 Task: Plan a time block for the community garden planting.
Action: Mouse moved to (98, 86)
Screenshot: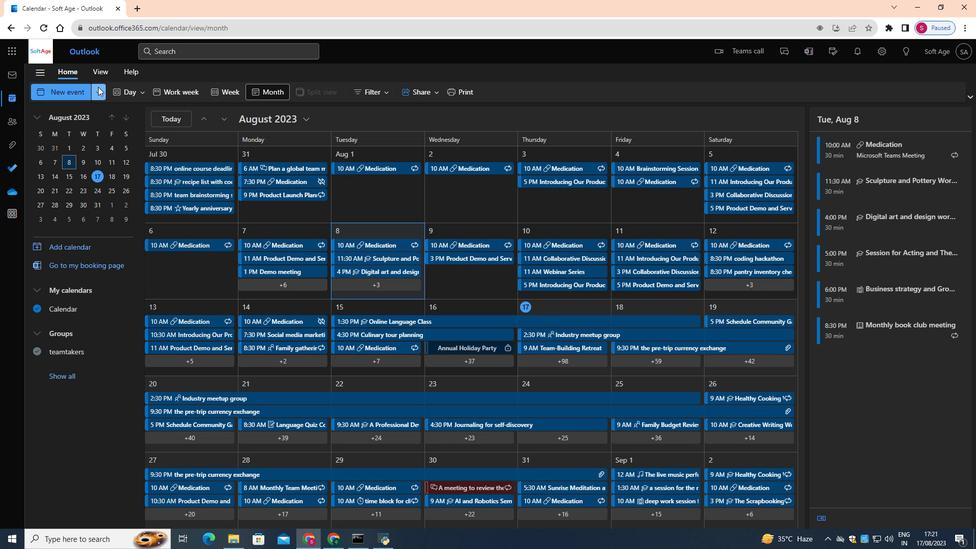 
Action: Mouse pressed left at (98, 86)
Screenshot: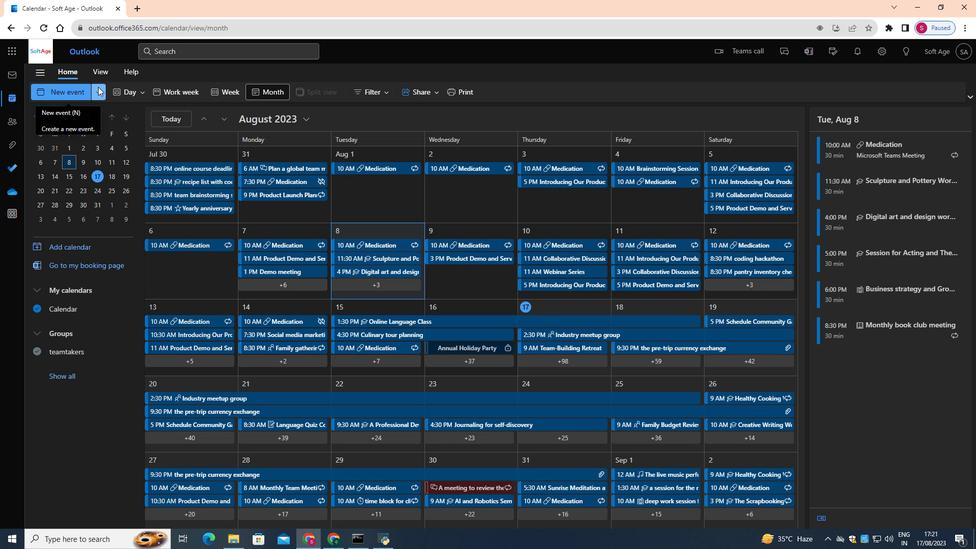 
Action: Mouse moved to (80, 149)
Screenshot: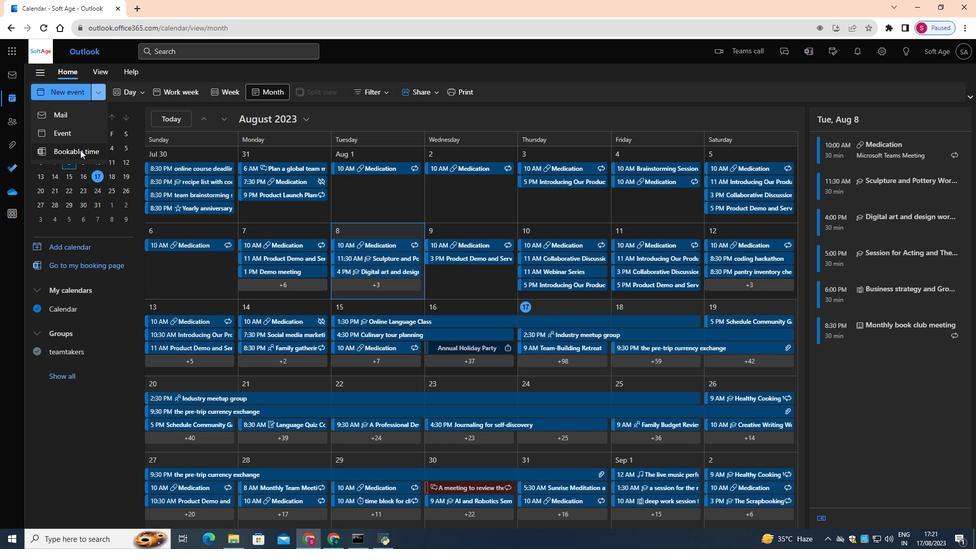 
Action: Mouse pressed left at (80, 149)
Screenshot: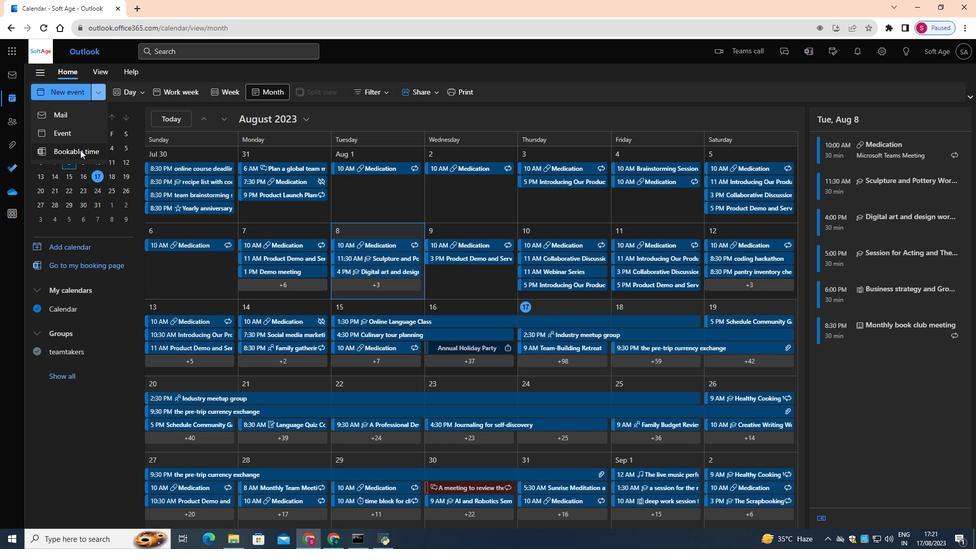 
Action: Mouse moved to (420, 115)
Screenshot: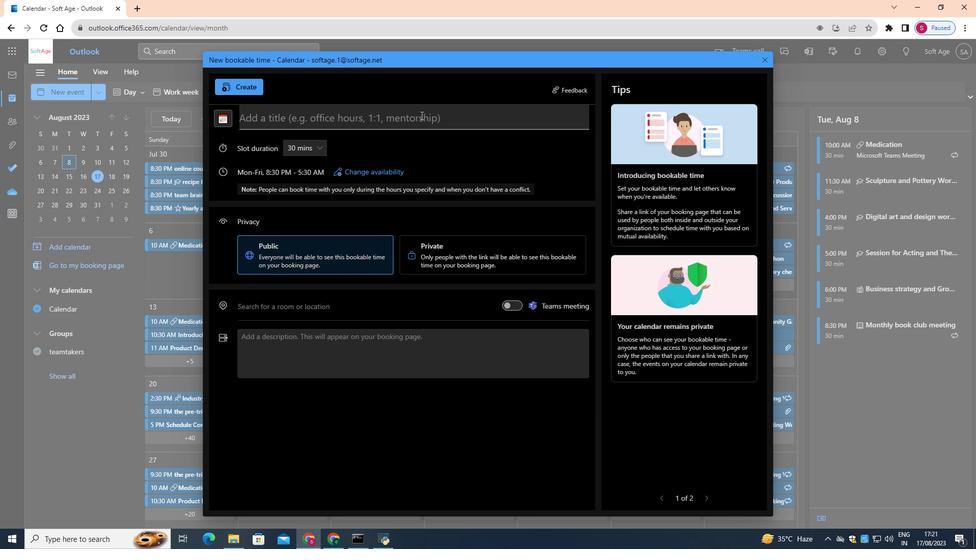 
Action: Mouse pressed left at (420, 115)
Screenshot: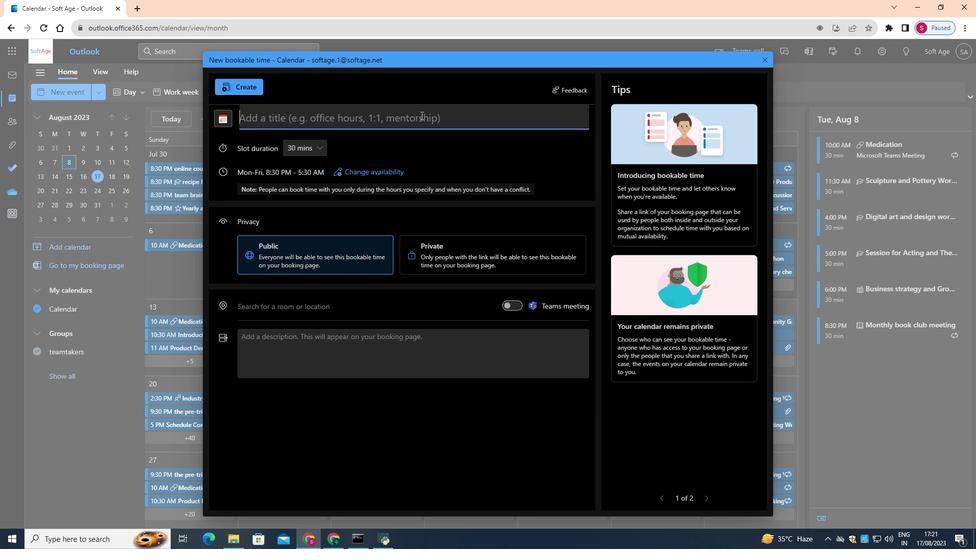 
Action: Key pressed <Key.shift>Community<Key.space><Key.shift>Garden<Key.space><Key.shift>Planting<Key.space><Key.shift>Day
Screenshot: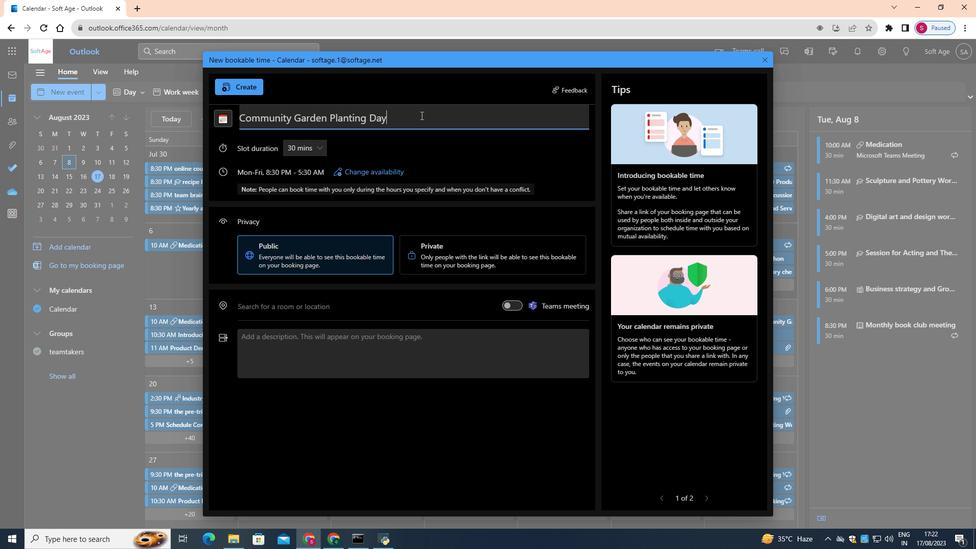 
Action: Mouse moved to (316, 144)
Screenshot: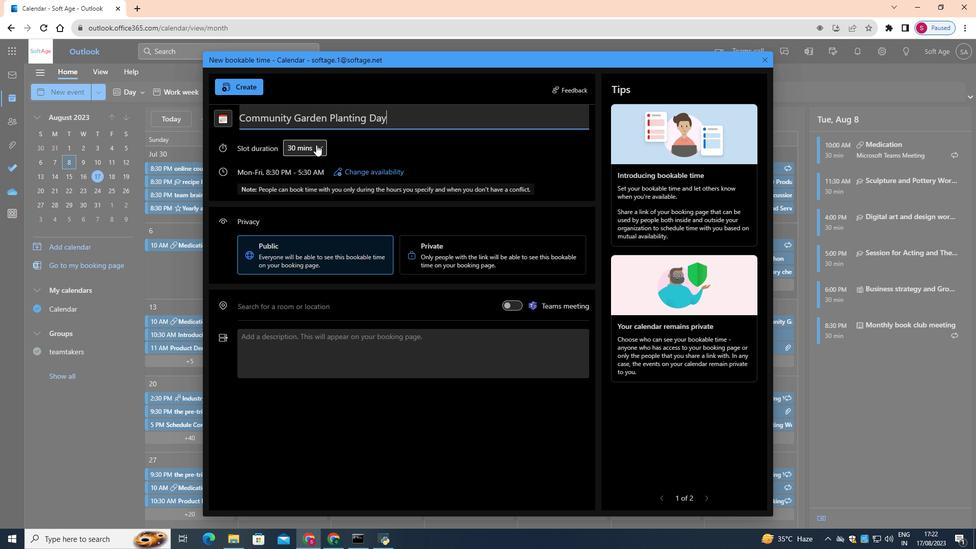 
Action: Mouse pressed left at (316, 144)
Screenshot: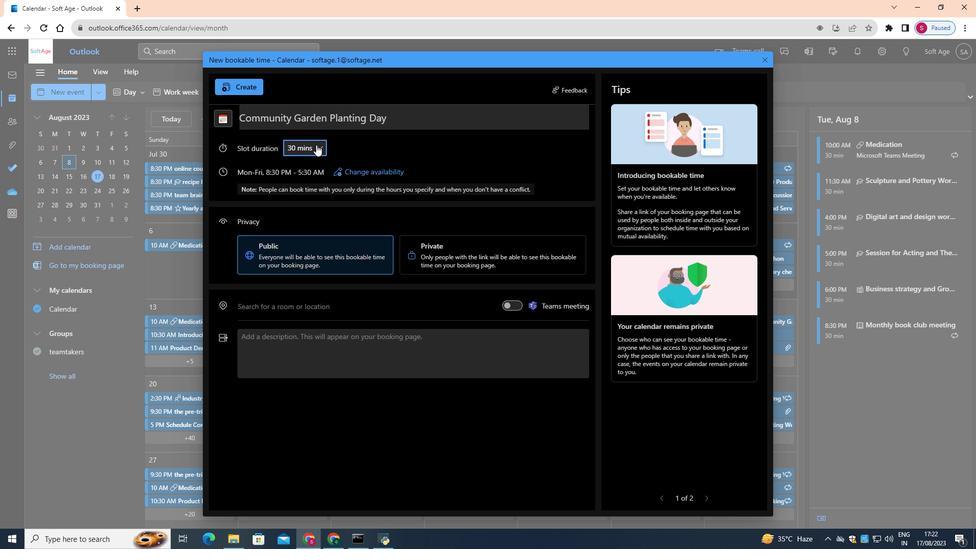 
Action: Mouse moved to (304, 199)
Screenshot: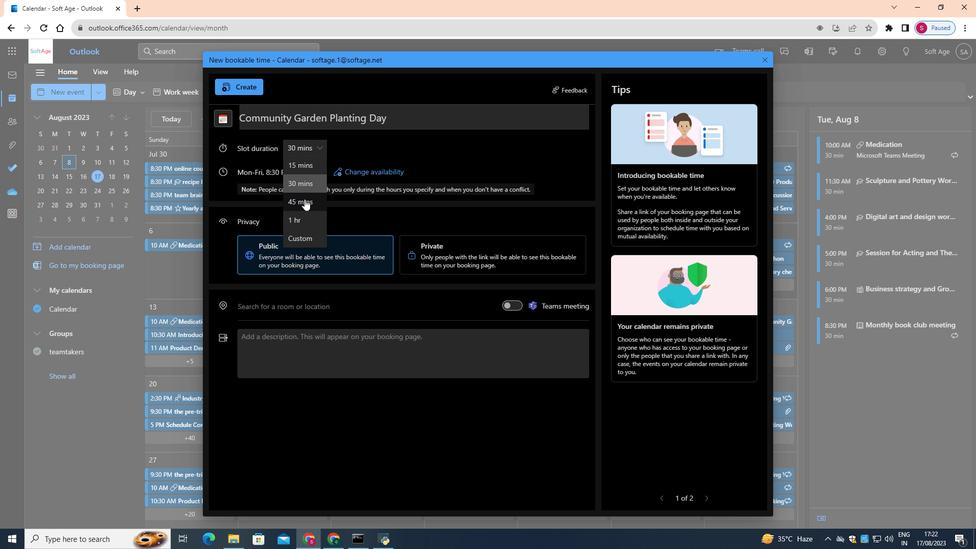 
Action: Mouse pressed left at (304, 199)
Screenshot: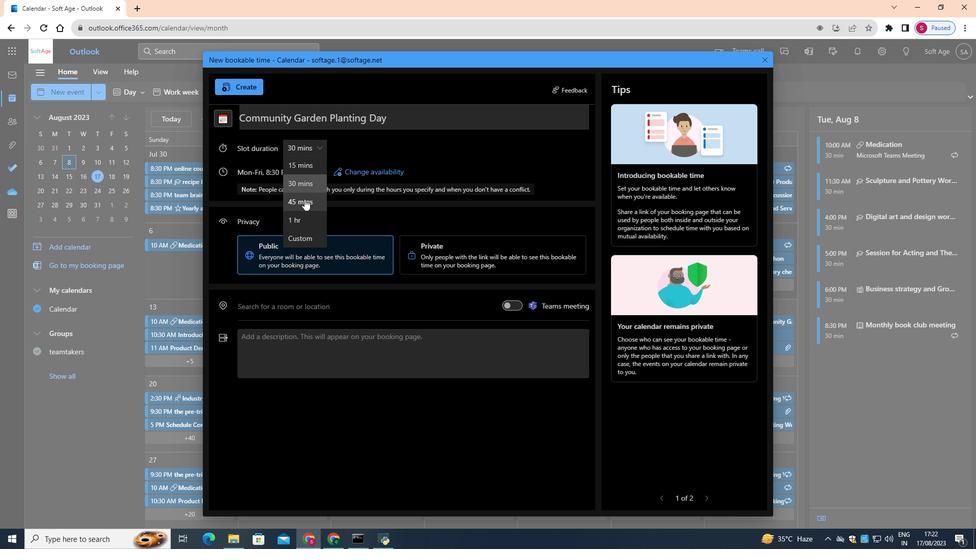 
Action: Mouse moved to (376, 172)
Screenshot: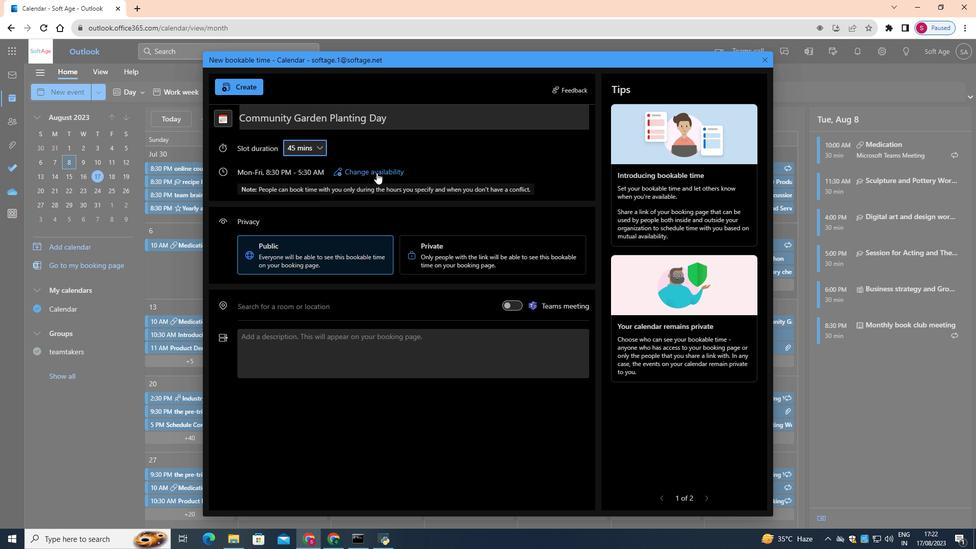 
Action: Mouse pressed left at (376, 172)
Screenshot: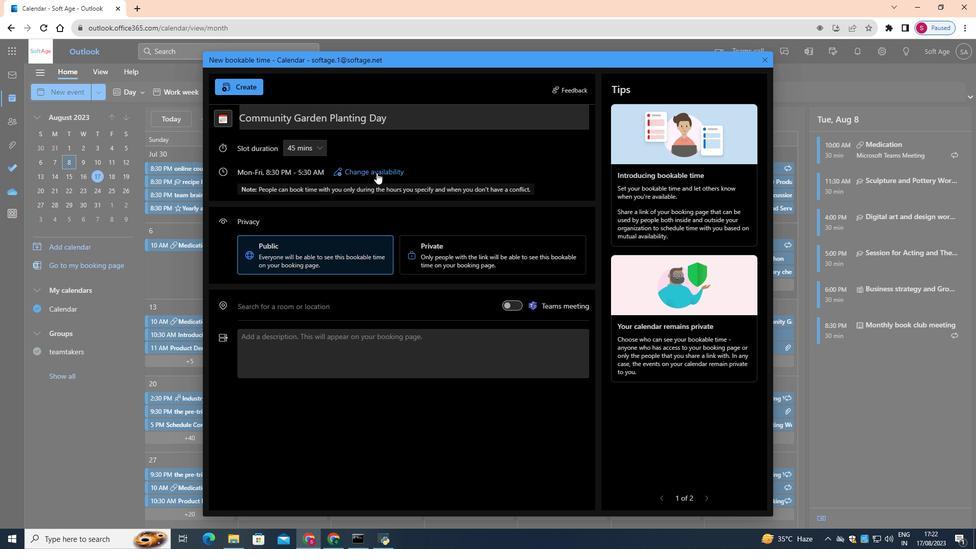 
Action: Mouse moved to (540, 265)
Screenshot: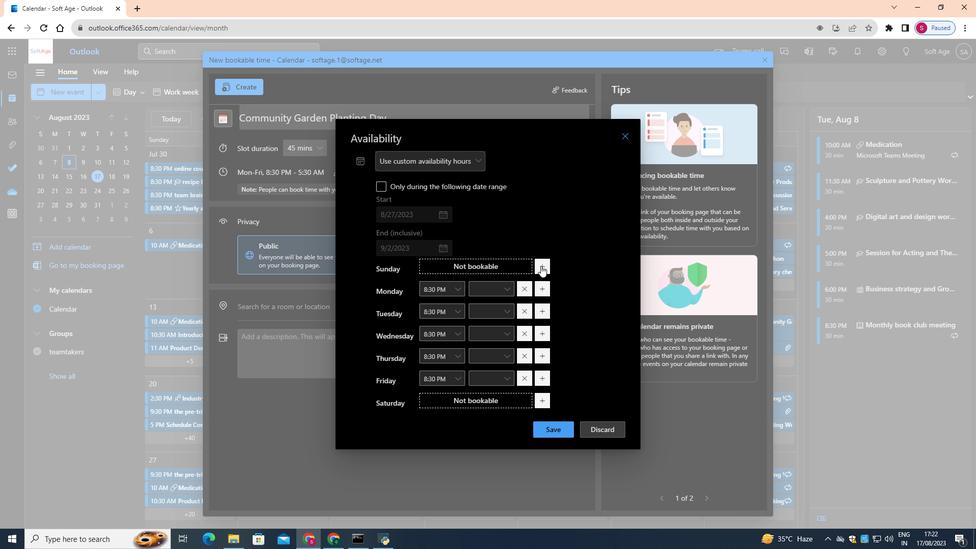 
Action: Mouse pressed left at (540, 265)
Screenshot: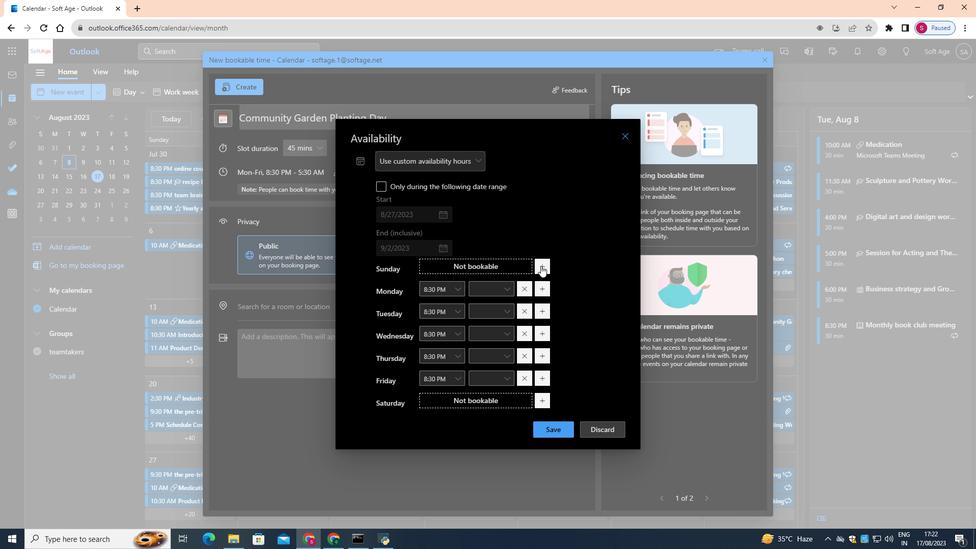 
Action: Mouse moved to (527, 379)
Screenshot: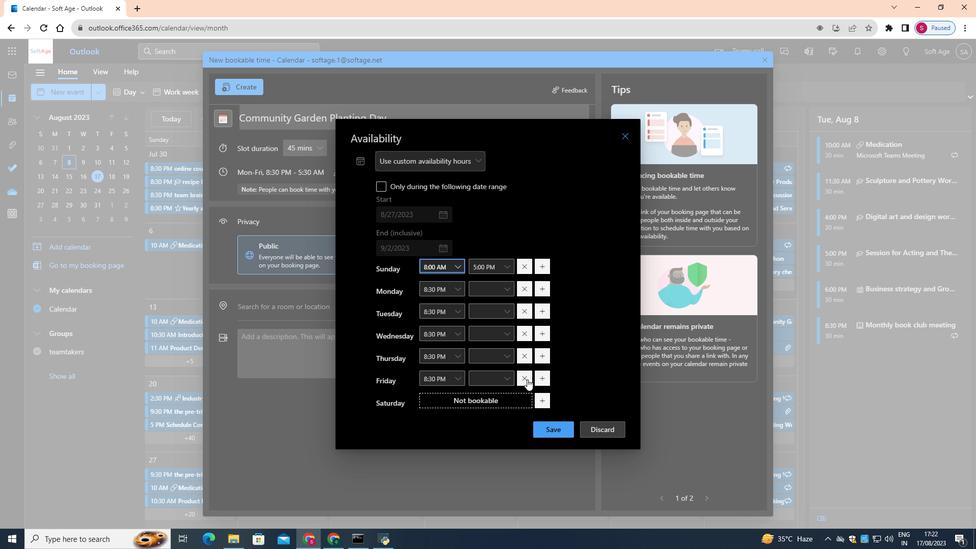
Action: Mouse pressed left at (527, 379)
Screenshot: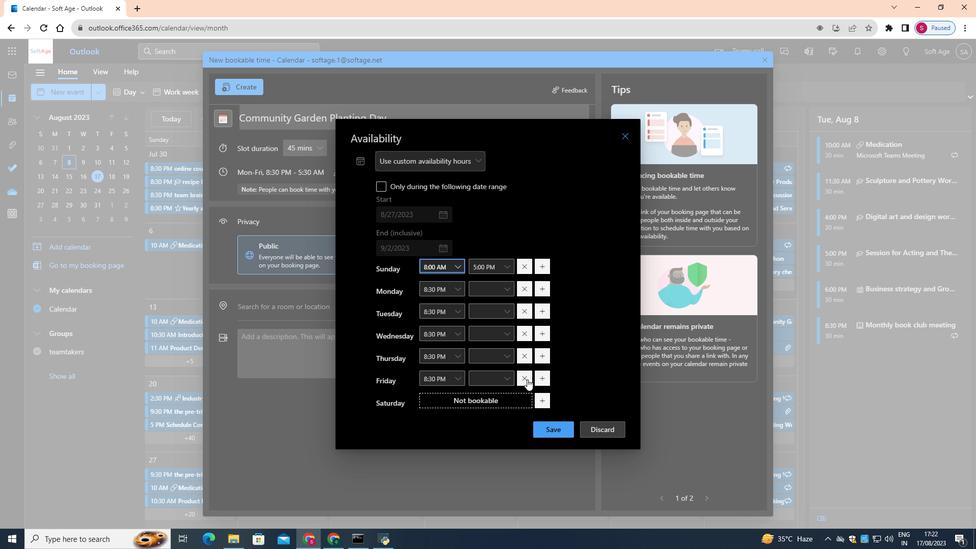 
Action: Mouse moved to (535, 401)
Screenshot: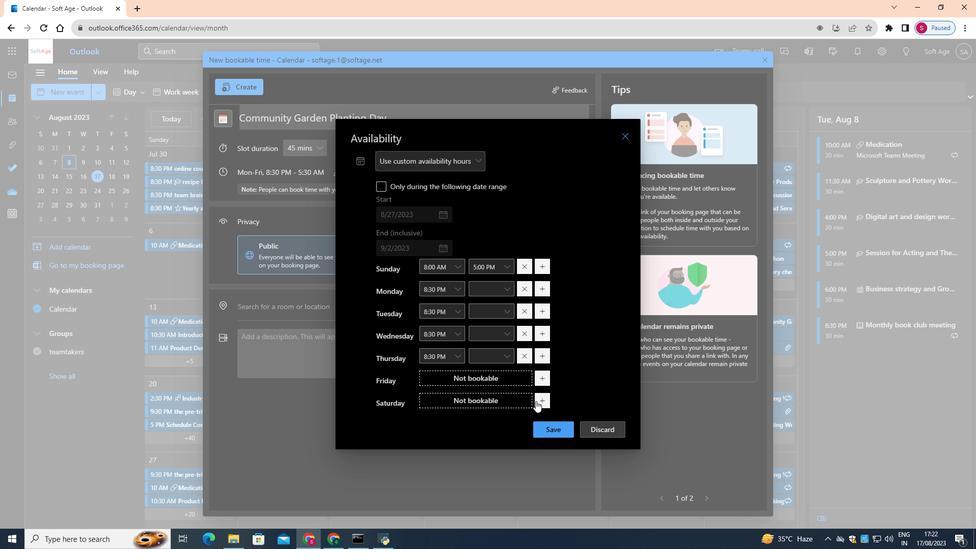 
Action: Mouse pressed left at (535, 401)
Screenshot: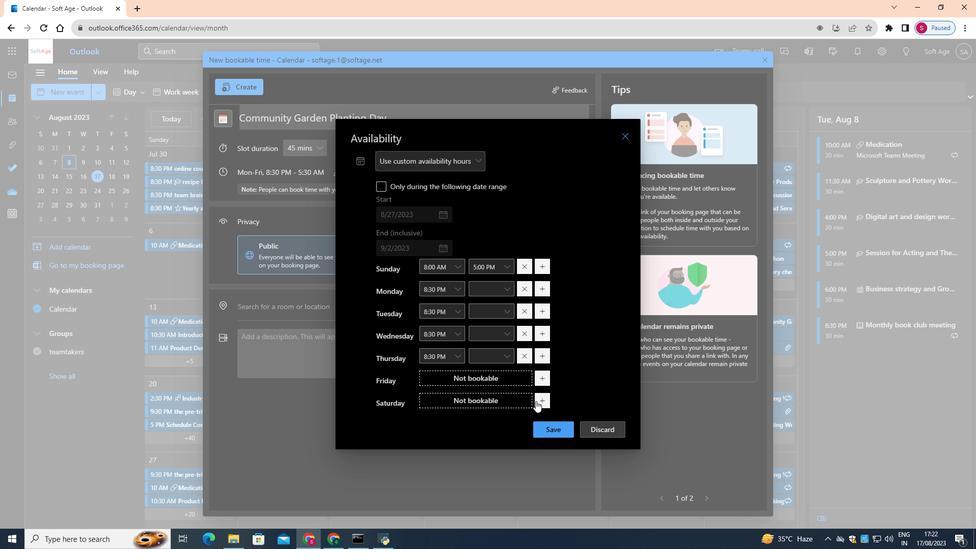 
Action: Mouse moved to (528, 374)
Screenshot: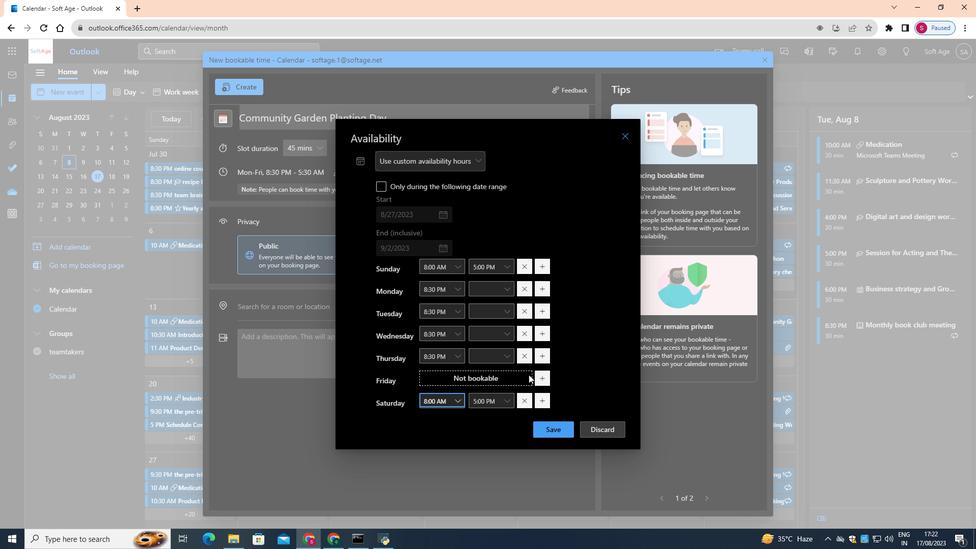 
Action: Mouse pressed left at (528, 374)
Screenshot: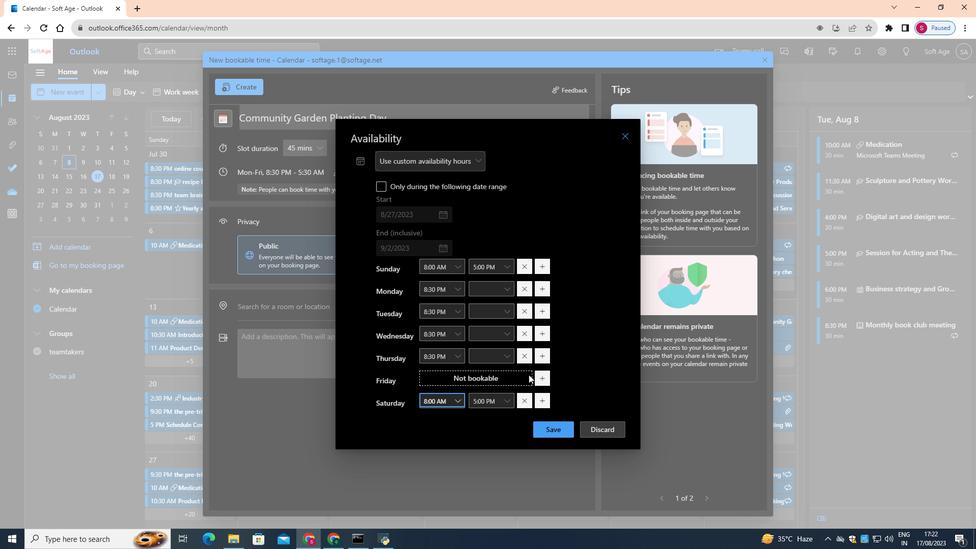 
Action: Mouse moved to (555, 430)
Screenshot: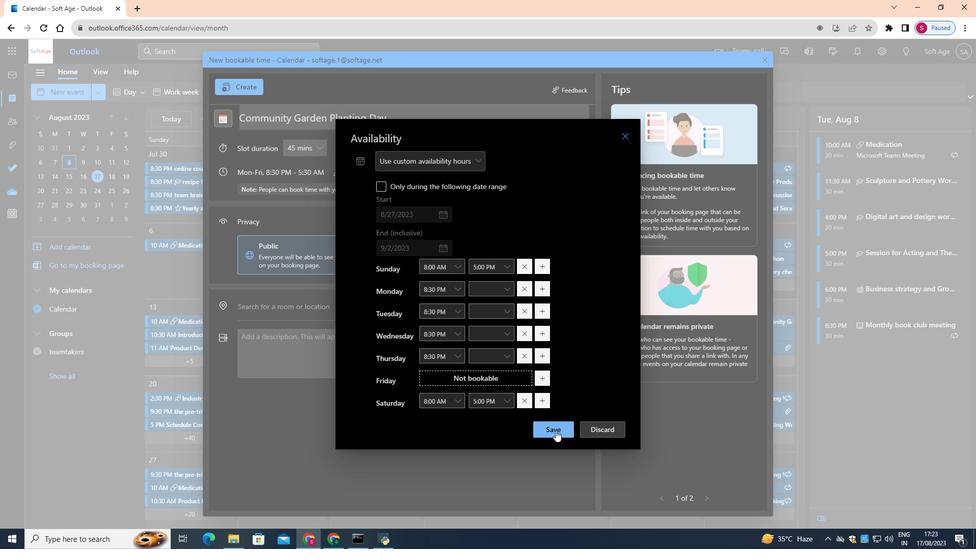 
Action: Mouse pressed left at (555, 430)
Screenshot: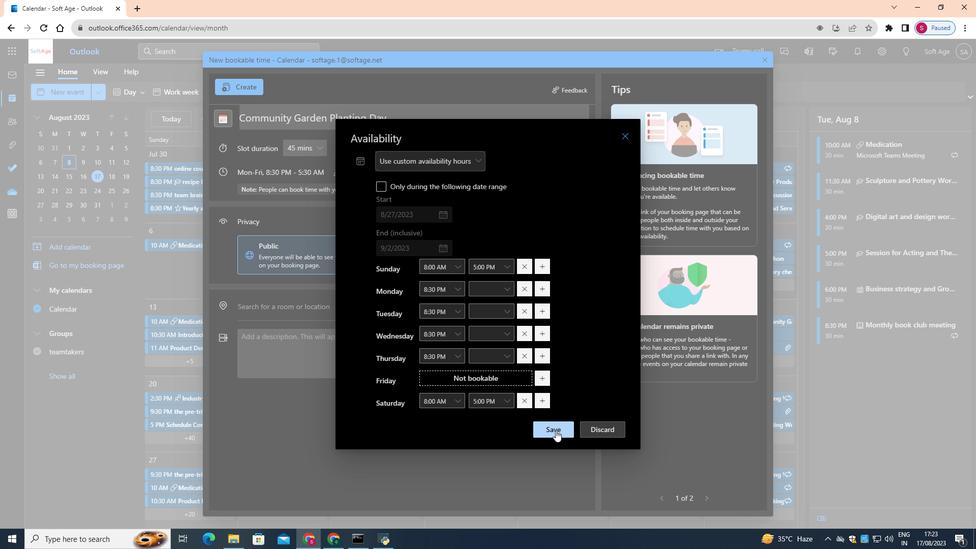 
Action: Mouse moved to (345, 172)
Screenshot: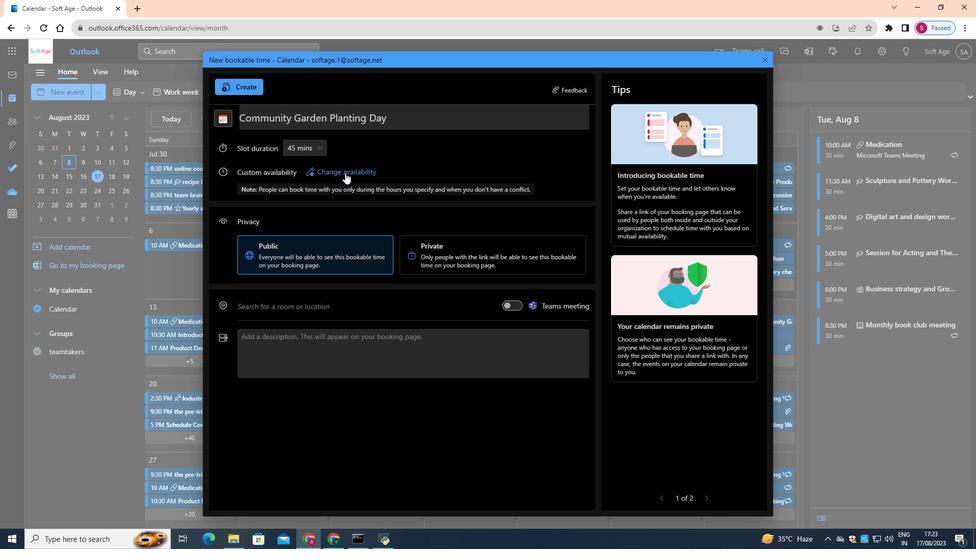
Action: Mouse pressed left at (345, 172)
Screenshot: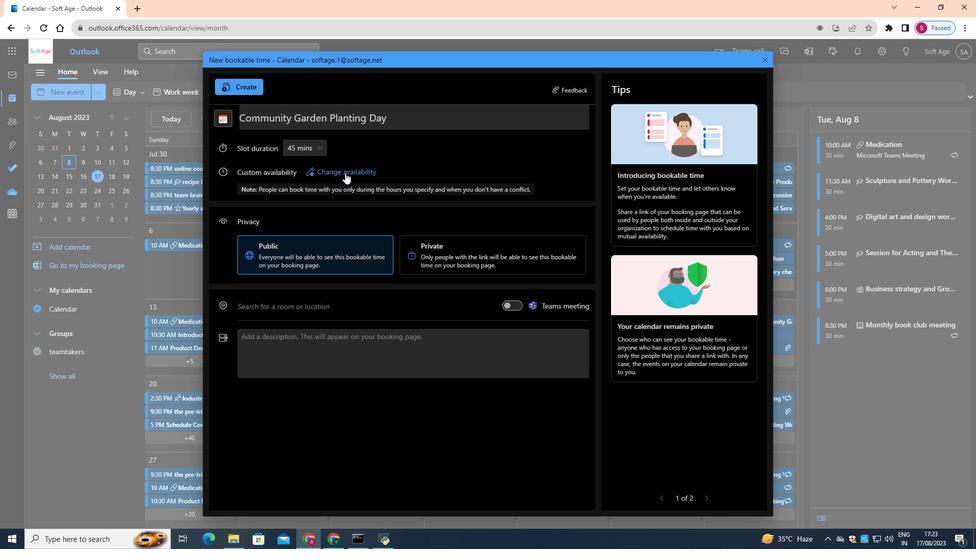 
Action: Mouse moved to (524, 286)
Screenshot: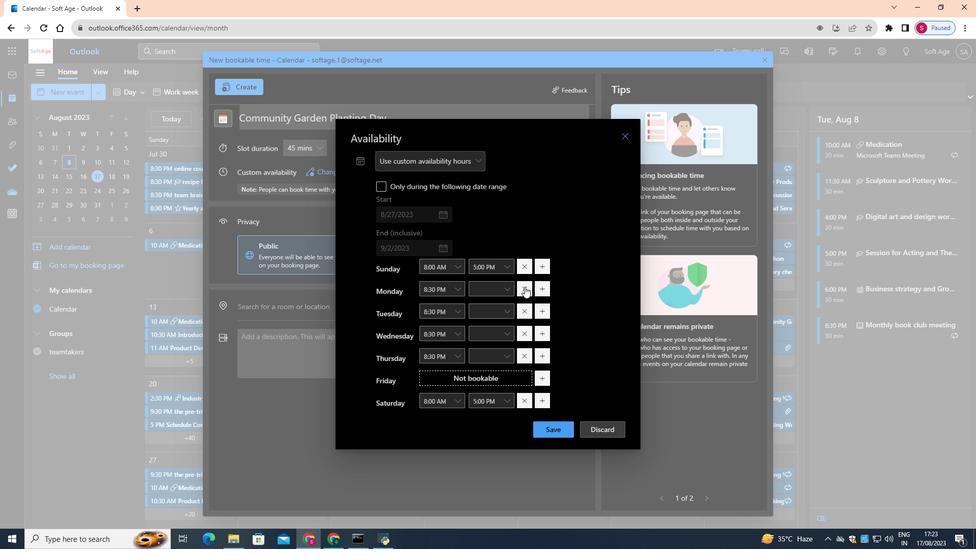 
Action: Mouse pressed left at (524, 286)
Screenshot: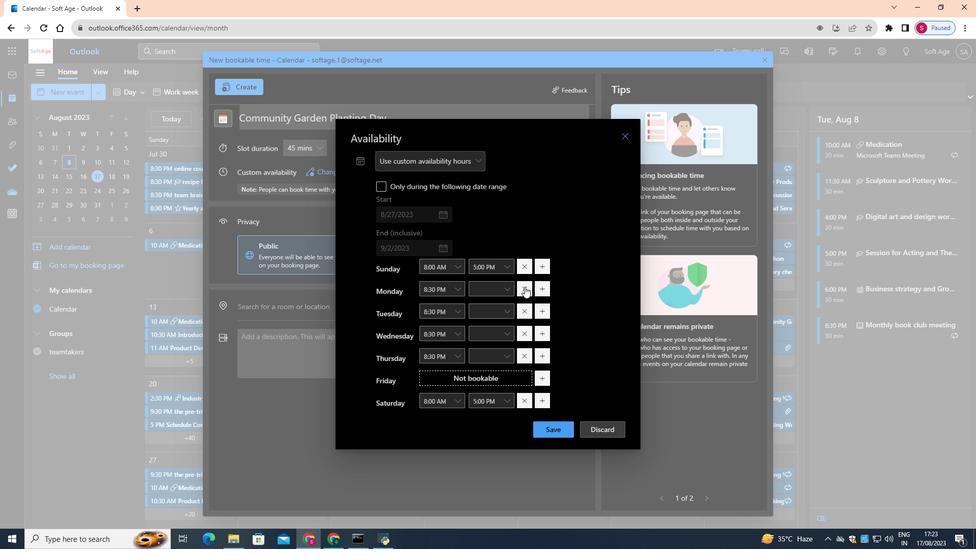 
Action: Mouse moved to (521, 309)
Screenshot: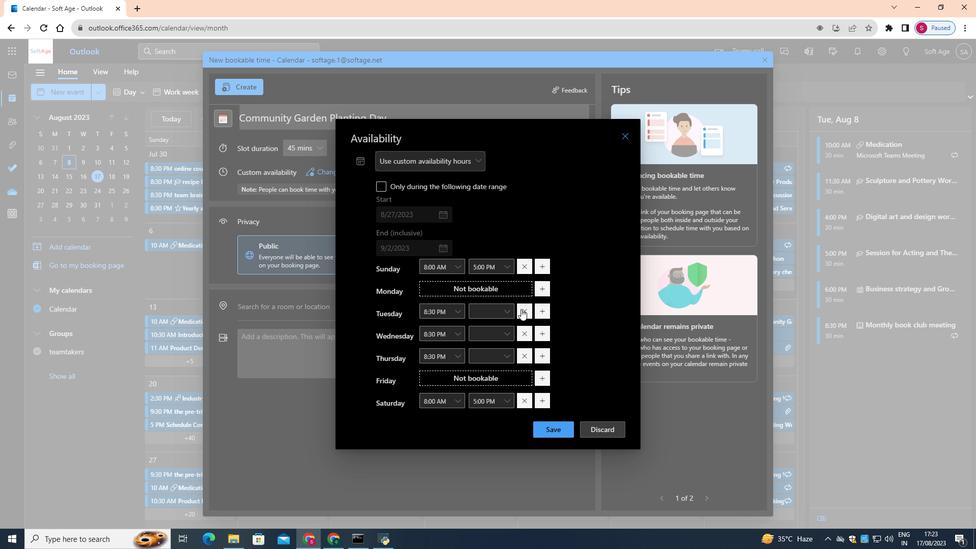 
Action: Mouse pressed left at (521, 309)
Screenshot: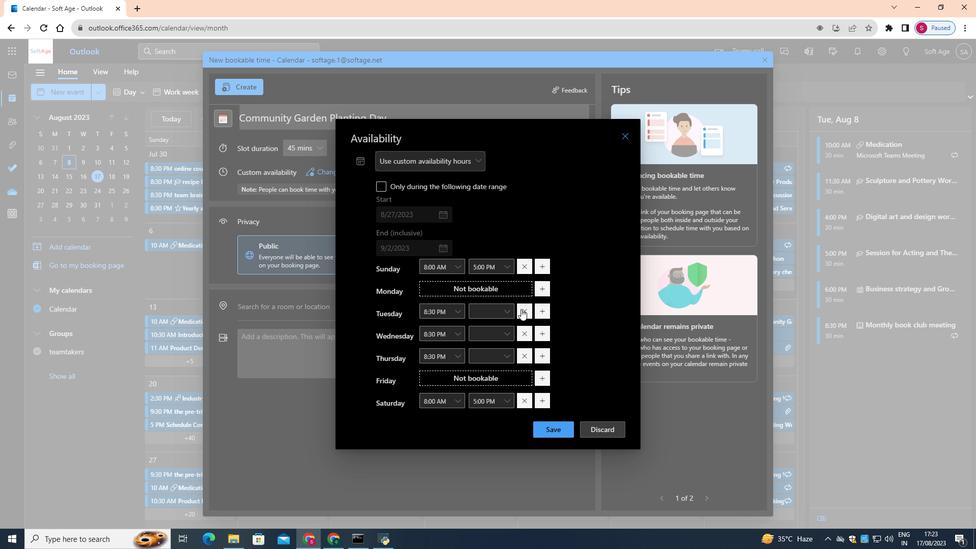 
Action: Mouse moved to (525, 329)
Screenshot: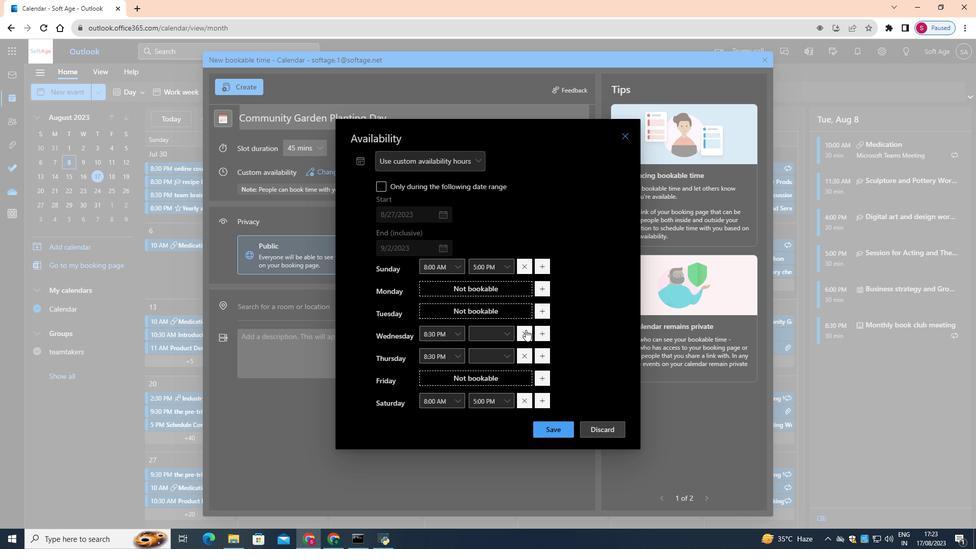 
Action: Mouse pressed left at (525, 329)
Screenshot: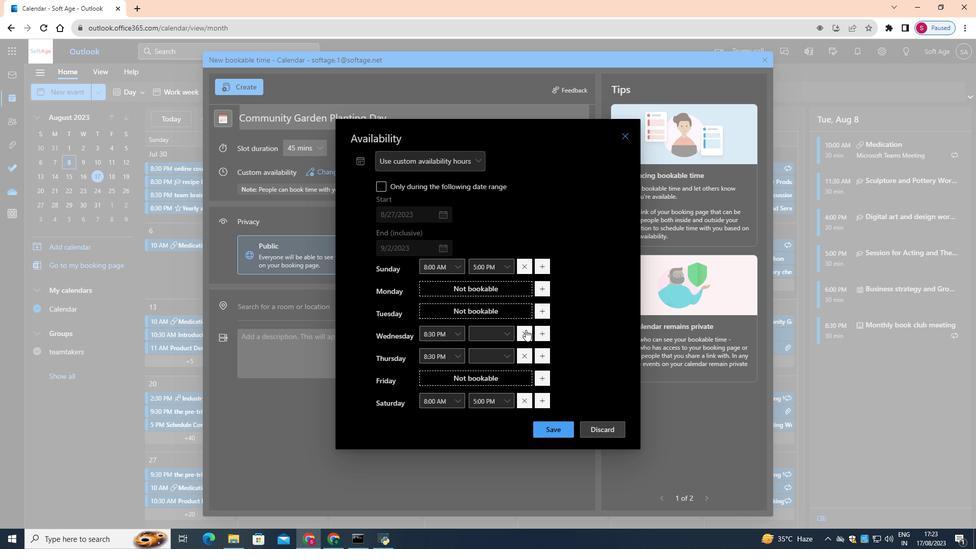 
Action: Mouse moved to (524, 356)
Screenshot: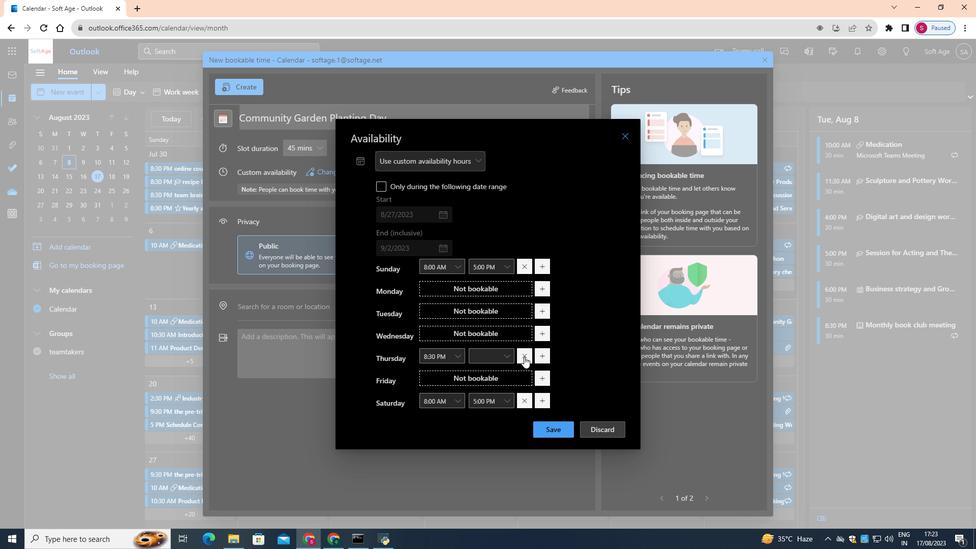
Action: Mouse pressed left at (524, 356)
Screenshot: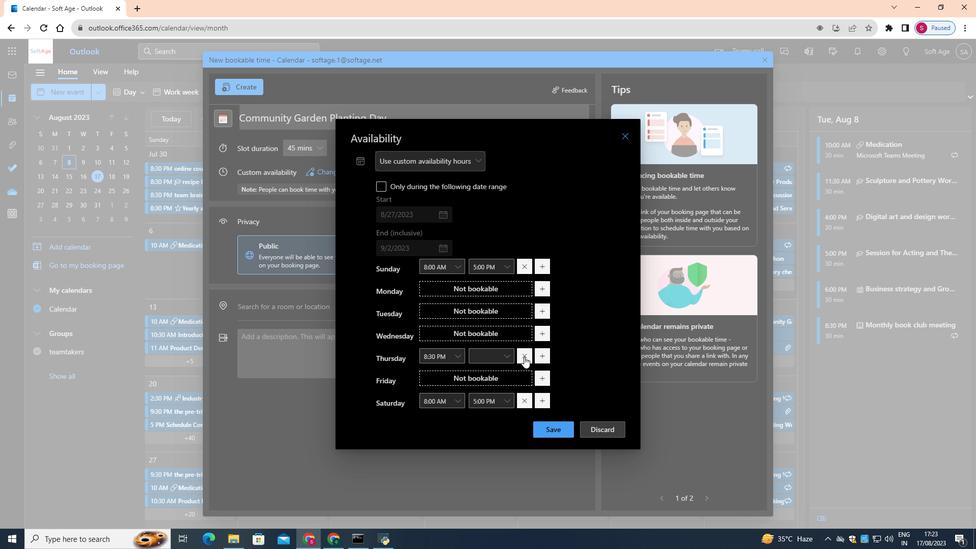 
Action: Mouse moved to (523, 406)
Screenshot: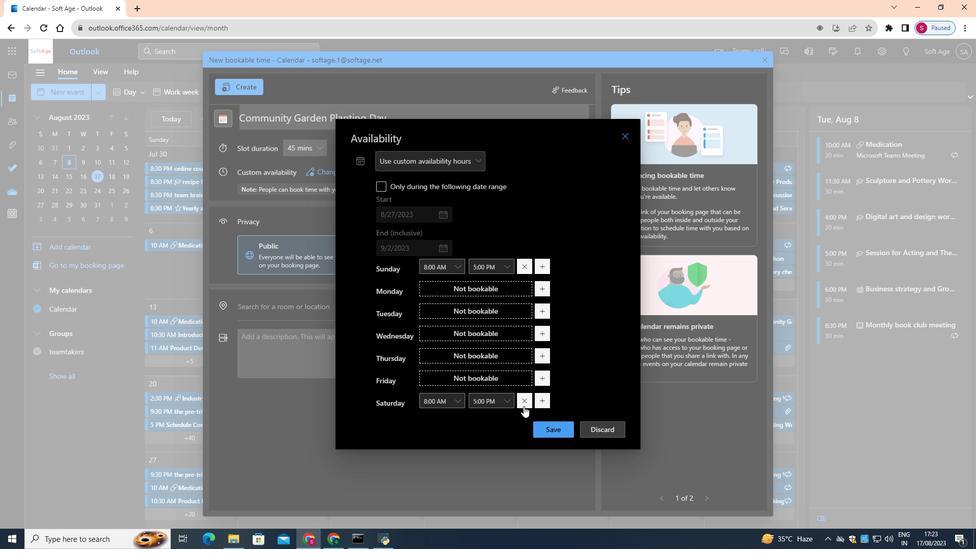 
Action: Mouse pressed left at (523, 406)
Screenshot: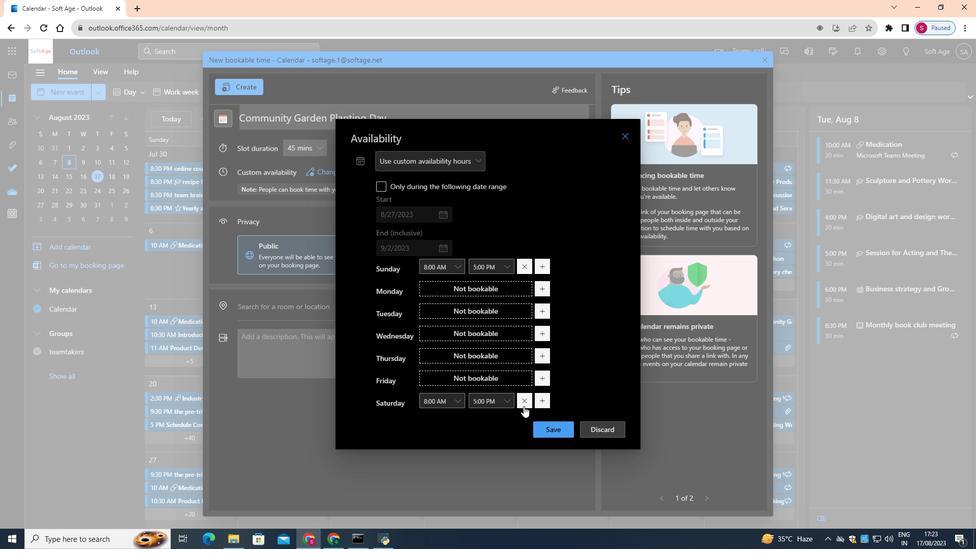 
Action: Mouse moved to (382, 188)
Screenshot: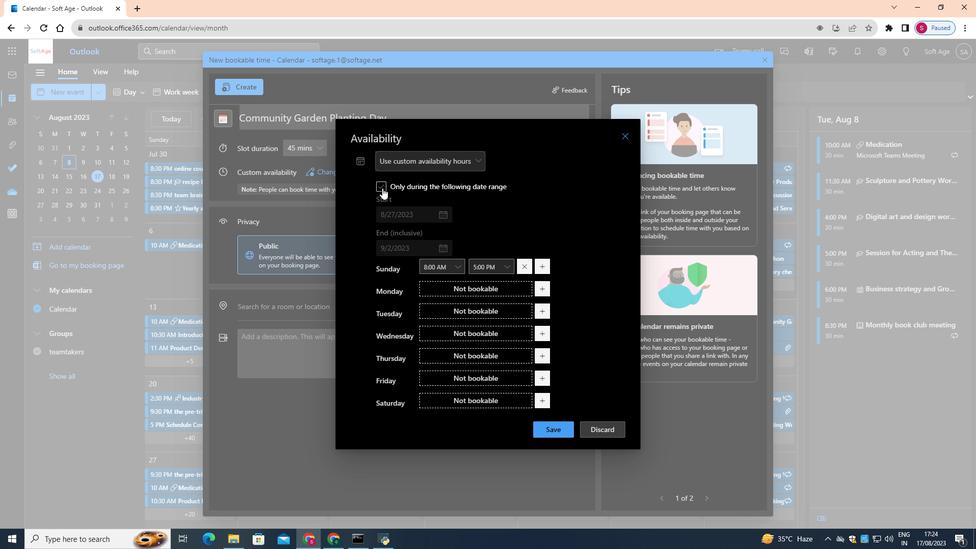 
Action: Mouse pressed left at (382, 188)
Screenshot: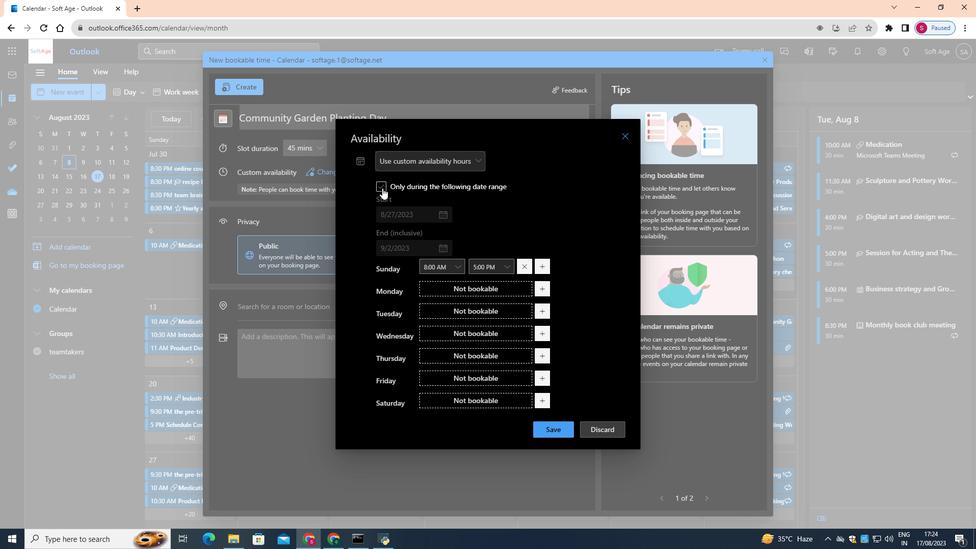 
Action: Mouse moved to (443, 213)
Screenshot: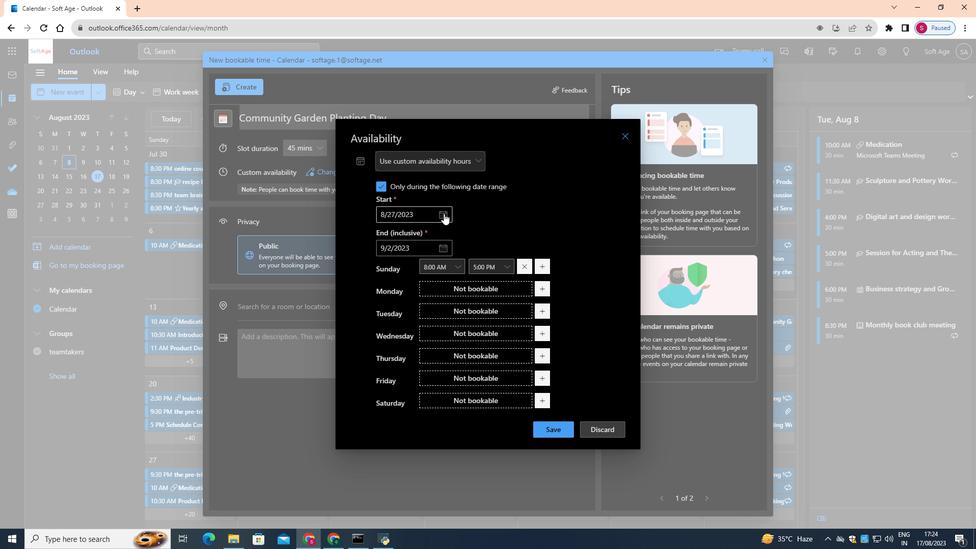 
Action: Mouse pressed left at (443, 213)
Screenshot: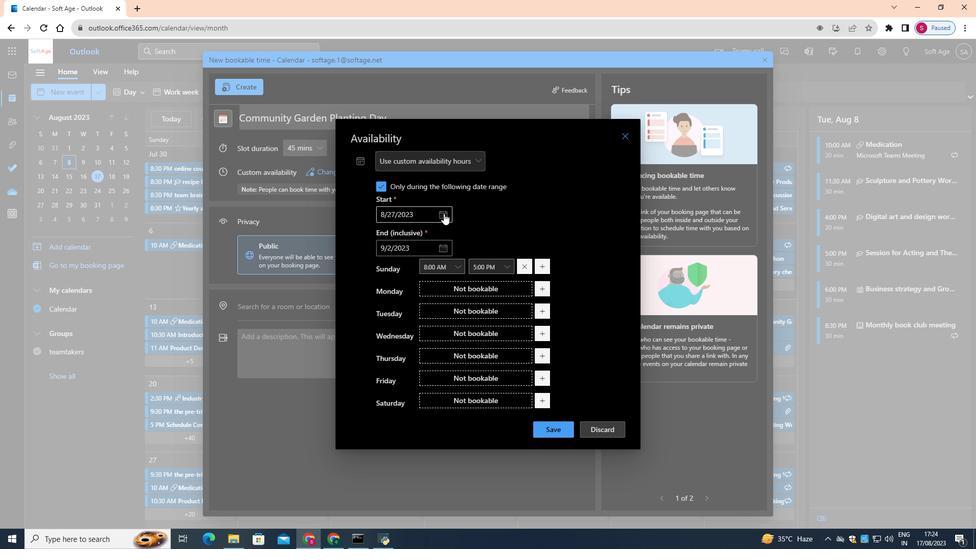 
Action: Mouse moved to (389, 304)
Screenshot: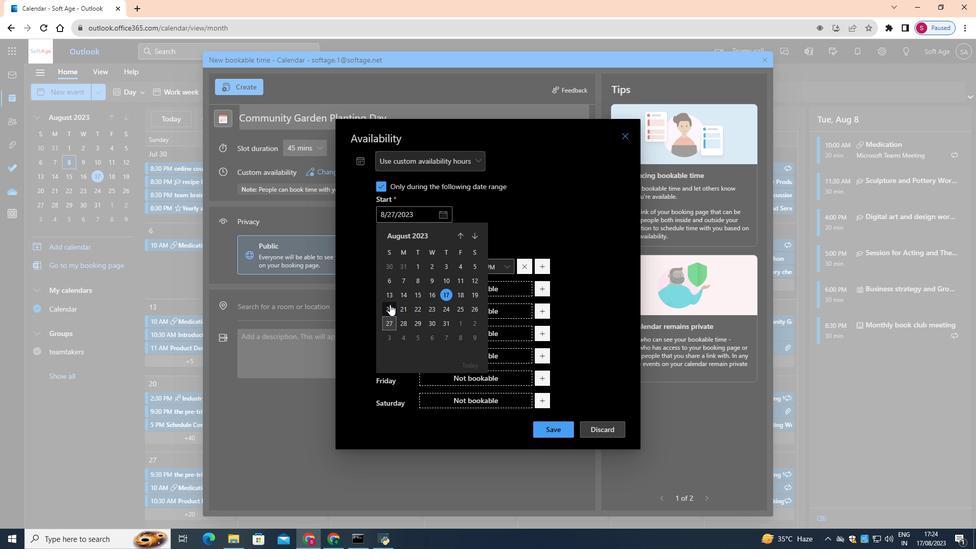 
Action: Mouse pressed left at (389, 304)
Screenshot: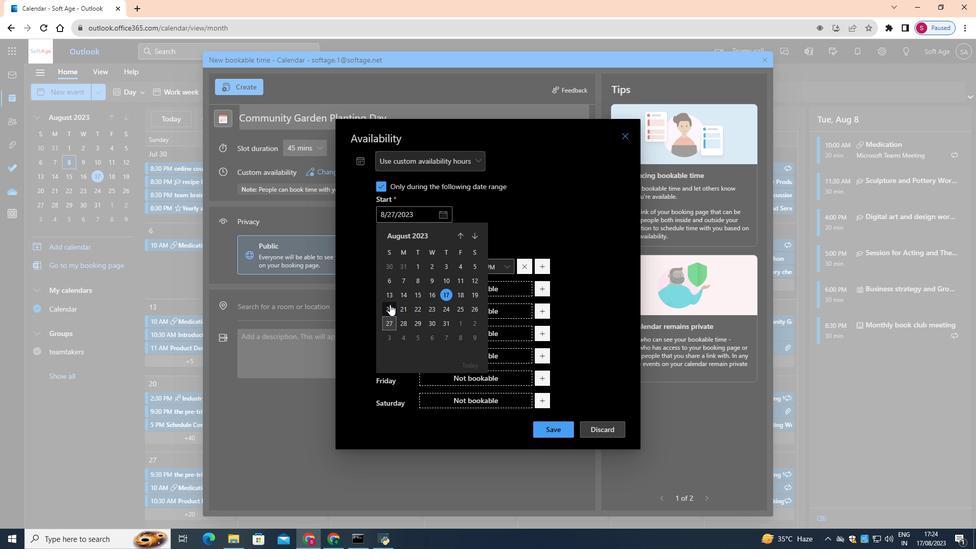 
Action: Mouse moved to (452, 262)
Screenshot: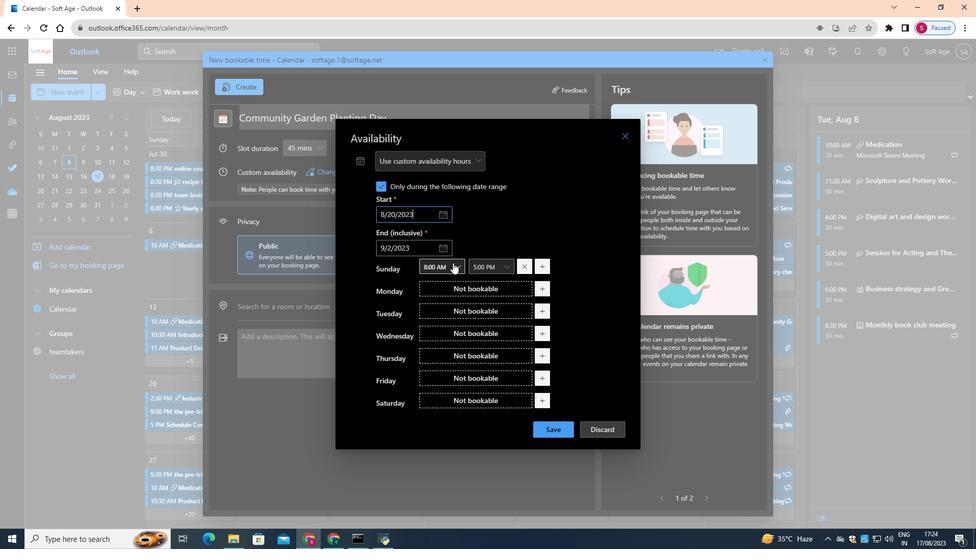 
Action: Mouse pressed left at (452, 262)
Screenshot: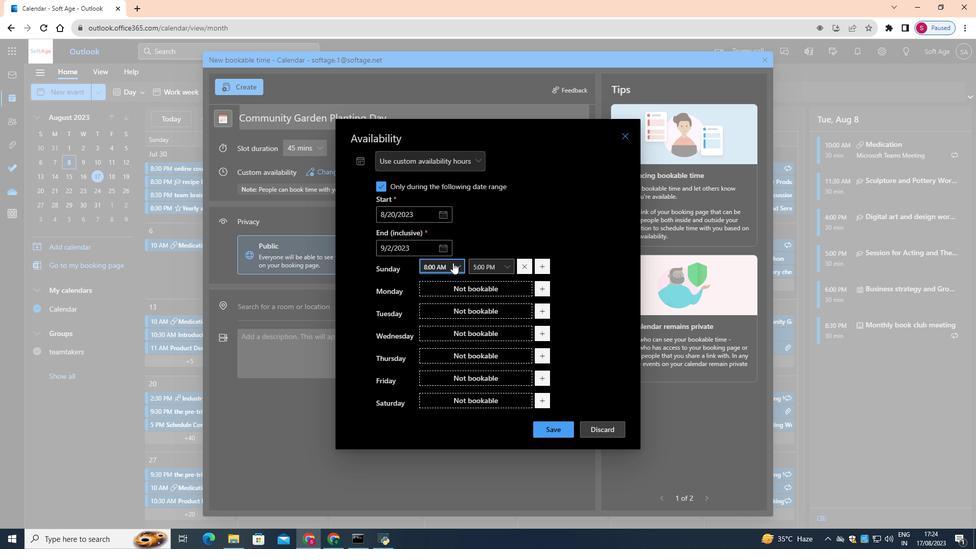 
Action: Mouse moved to (433, 380)
Screenshot: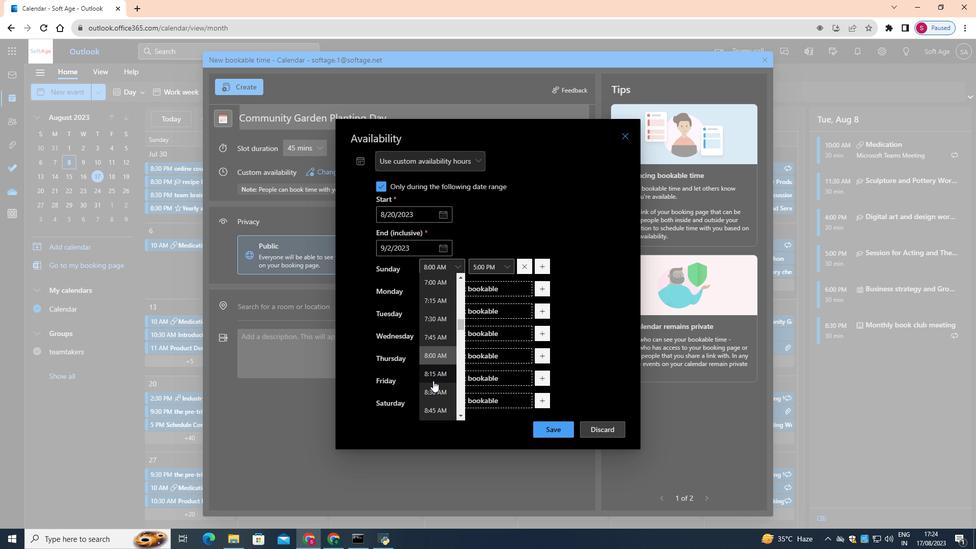 
Action: Mouse scrolled (433, 380) with delta (0, 0)
Screenshot: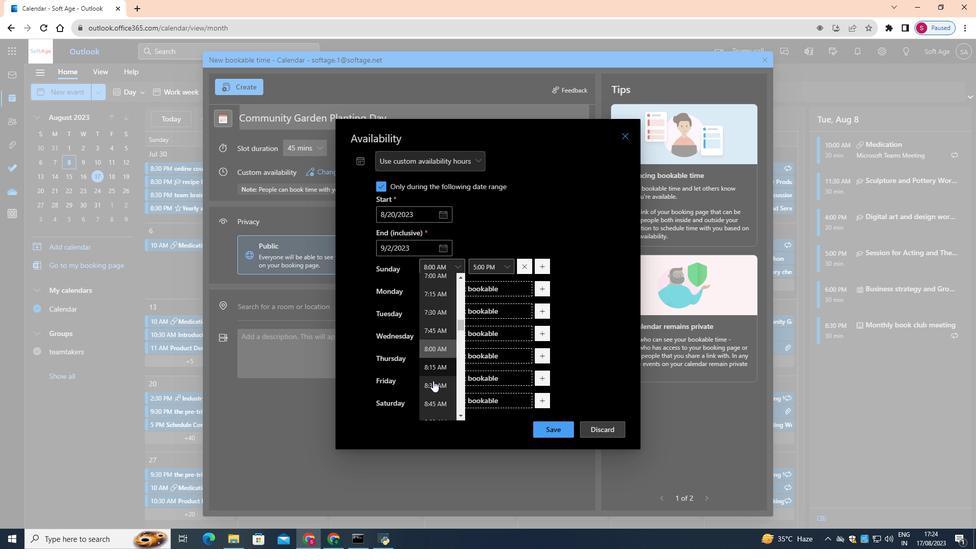 
Action: Mouse moved to (437, 322)
Screenshot: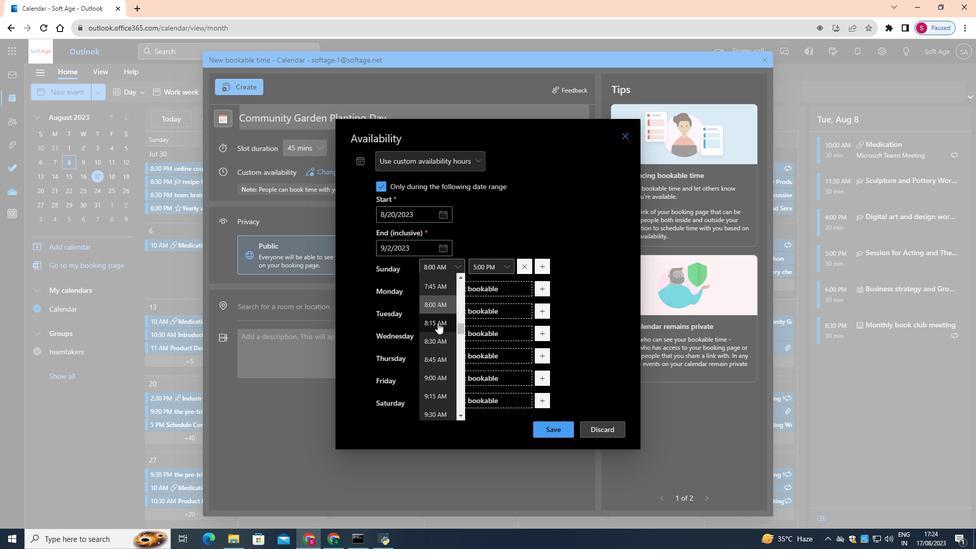 
Action: Mouse pressed left at (437, 322)
Screenshot: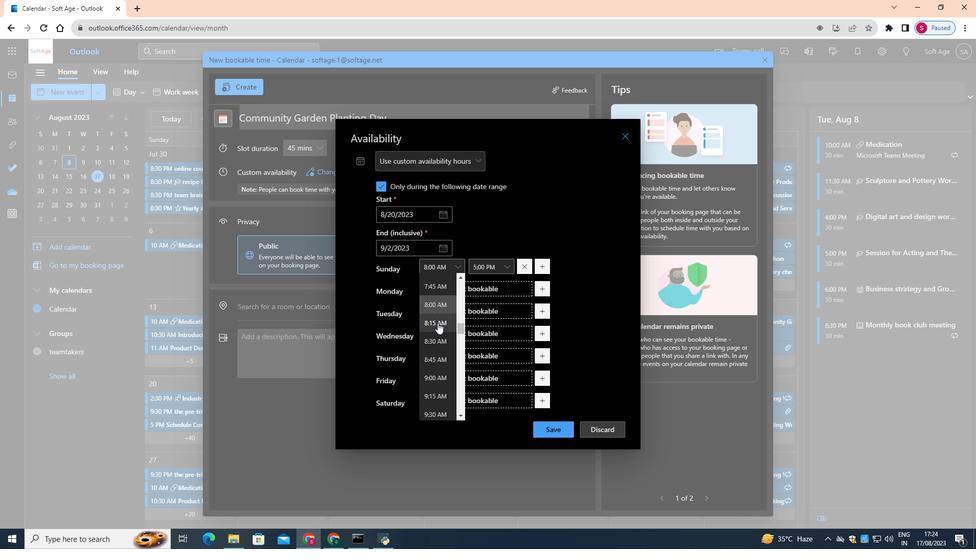 
Action: Mouse moved to (552, 427)
Screenshot: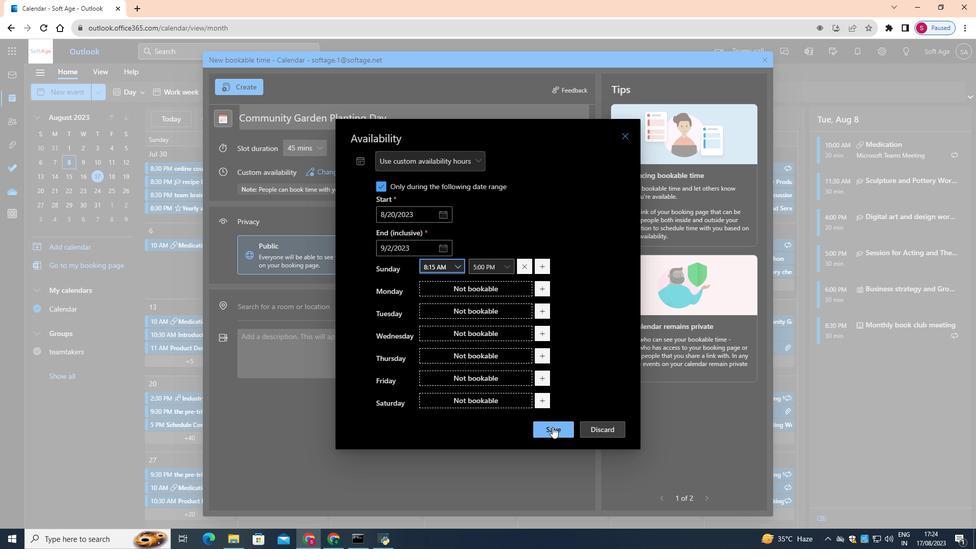 
Action: Mouse pressed left at (552, 427)
Screenshot: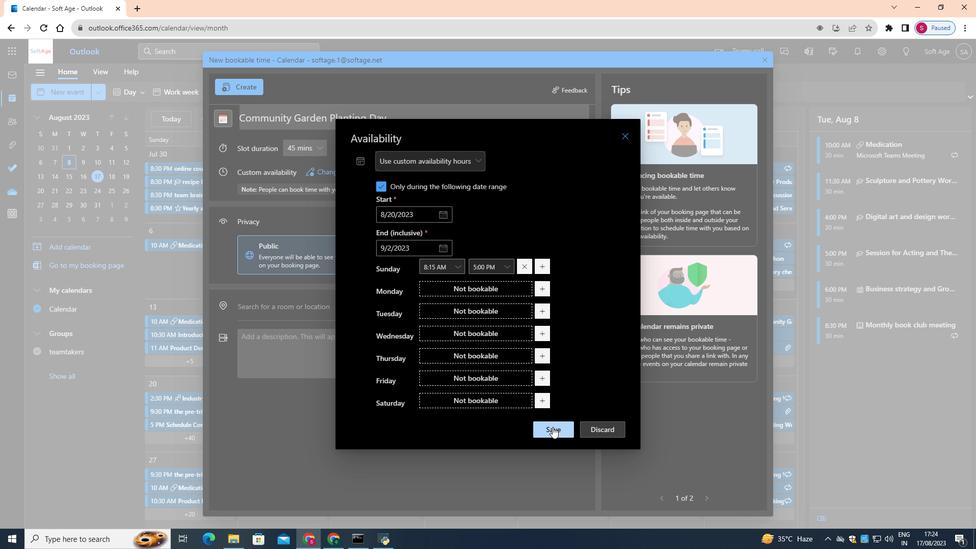 
Action: Mouse moved to (355, 342)
Screenshot: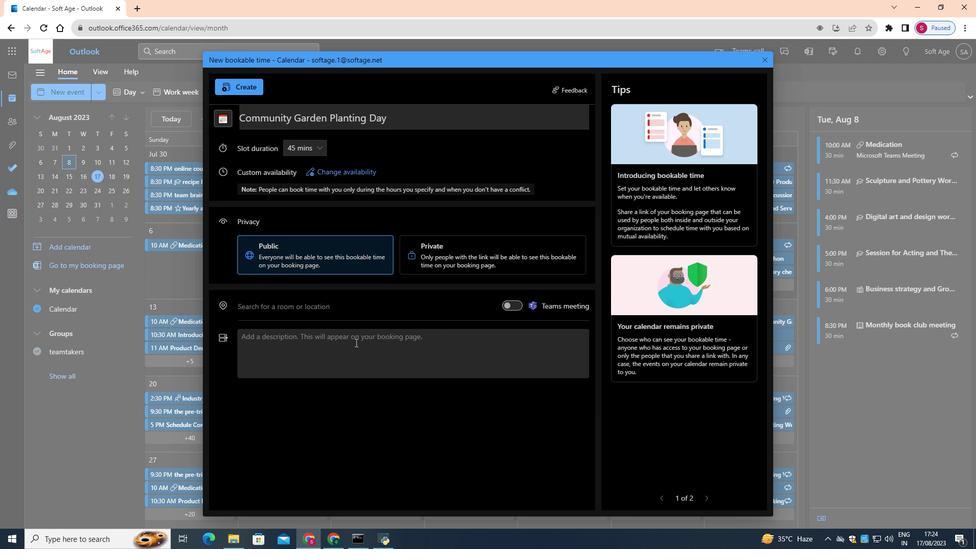 
Action: Mouse pressed left at (355, 342)
Screenshot: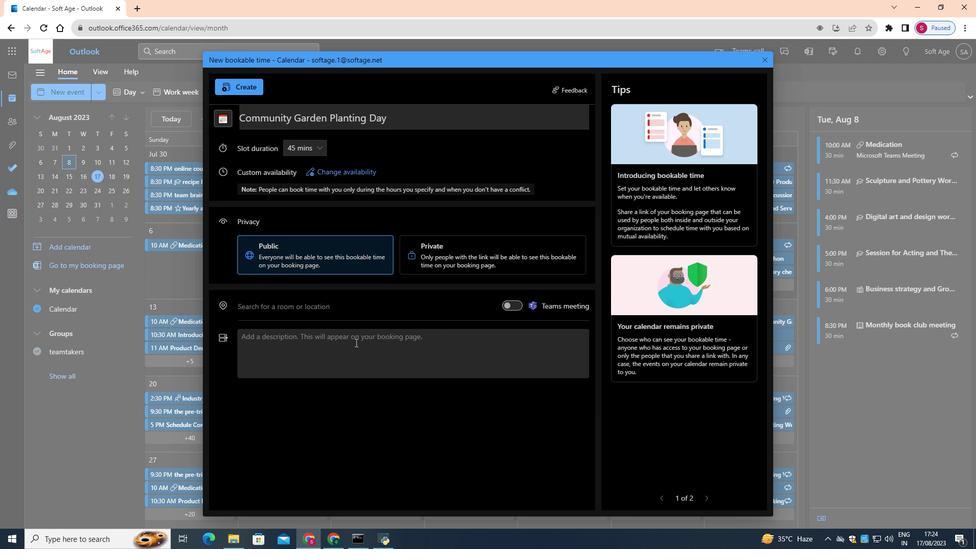 
Action: Mouse moved to (355, 342)
Screenshot: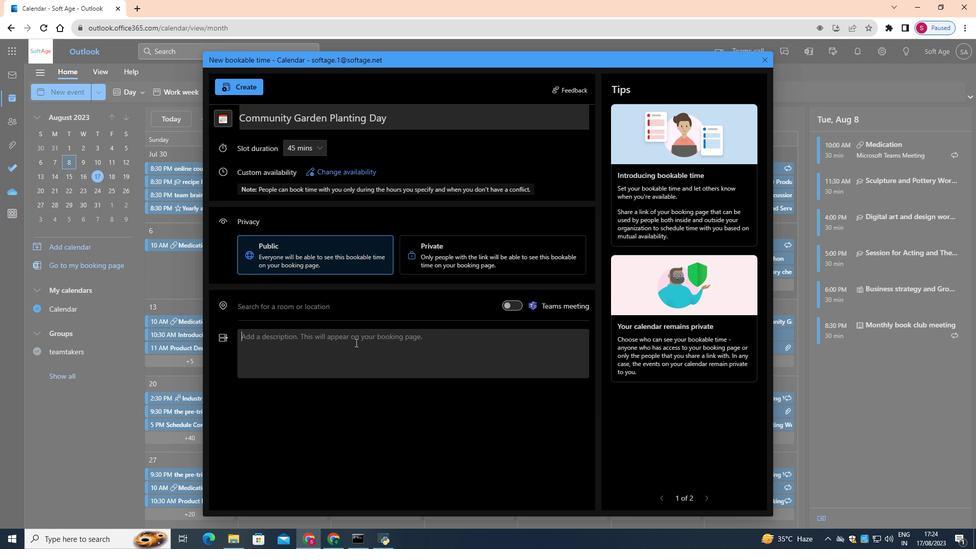
Action: Key pressed <Key.shift>Come<Key.space>together<Key.space>to<Key.space>sow<Key.space>the<Key.space>seeds<Key.space>of<Key.space>community<Key.space>and<Key.space>growth<Key.shift_r><Key.shift_r>!<Key.space><Key.shift>Join<Key.space>us<Key.space>for<Key.space>a<Key.space>rewarding<Key.space><Key.shift>Community<Key.space><Key.shift>Garden<Key.space><Key.shift>Planting<Key.space><Key.shift>Day,<Key.space>where<Key.space>we'll<Key.space>work<Key.space>hand<Key.space>in<Key.space>hand<Key.space>to<Key.space>create<Key.space>a<Key.space>vibrant<Key.space>and<Key.space>thriving<Key.space>garden<Key.space>space.
Screenshot: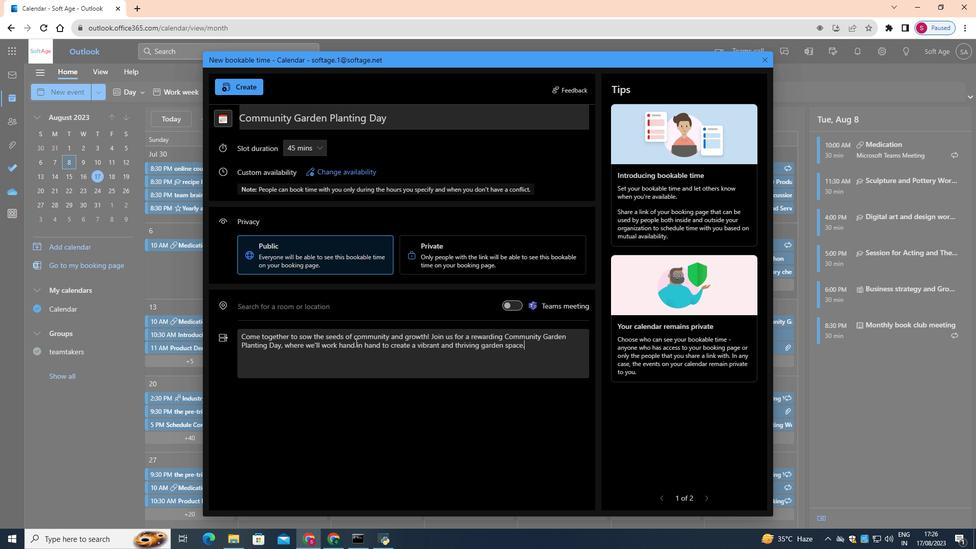 
Action: Mouse moved to (245, 86)
Screenshot: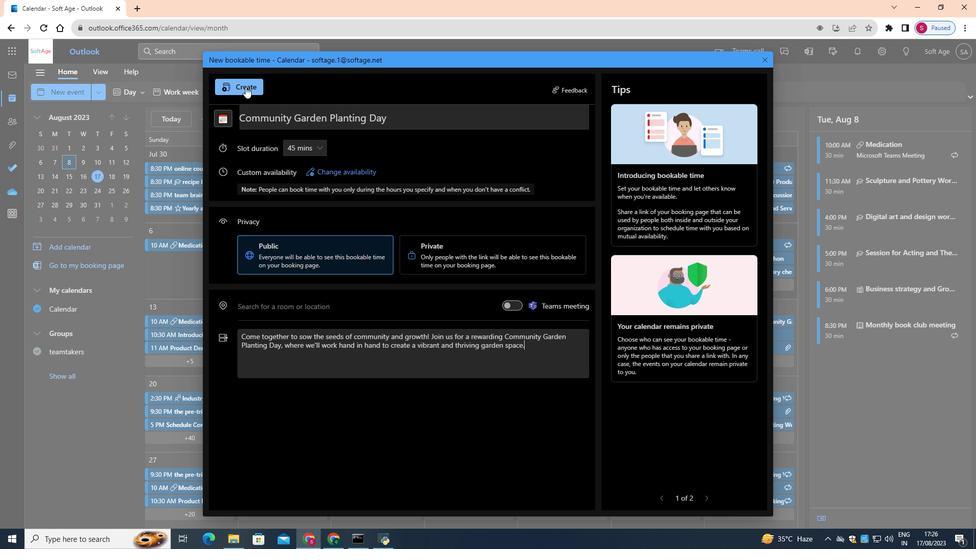 
Action: Mouse pressed left at (245, 86)
Screenshot: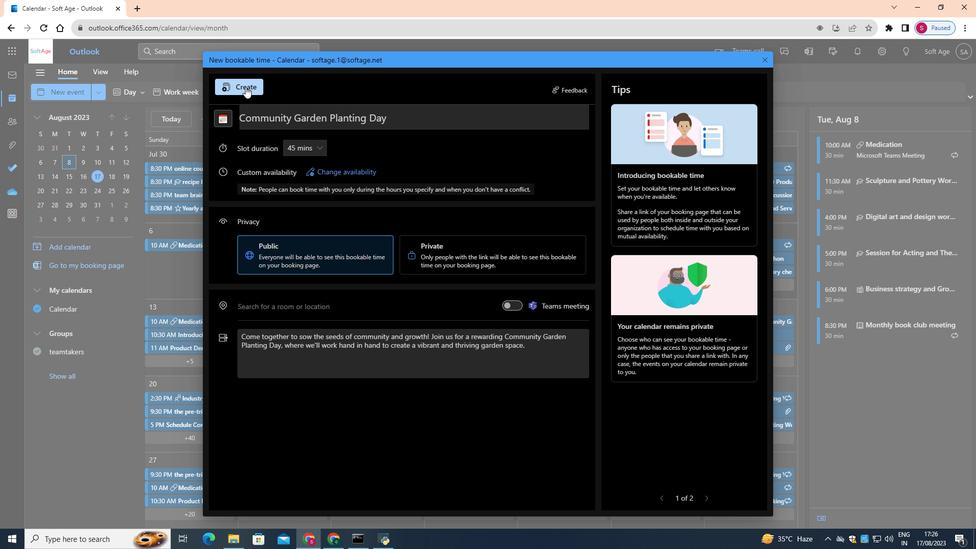 
Action: Mouse moved to (245, 86)
Screenshot: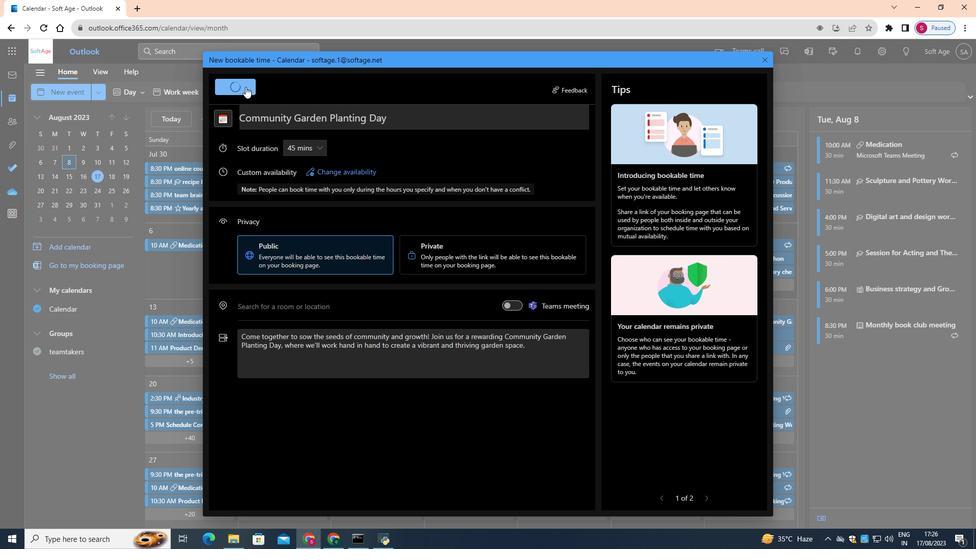
